 Task: Create a sub task Gather and Analyse Requirements for the task  Implement a new cloud-based project portfolio management system for a company in the project ArchiTech , assign it to team member softage.5@softage.net and update the status of the sub task to  On Track  , set the priority of the sub task to Low
Action: Mouse moved to (70, 254)
Screenshot: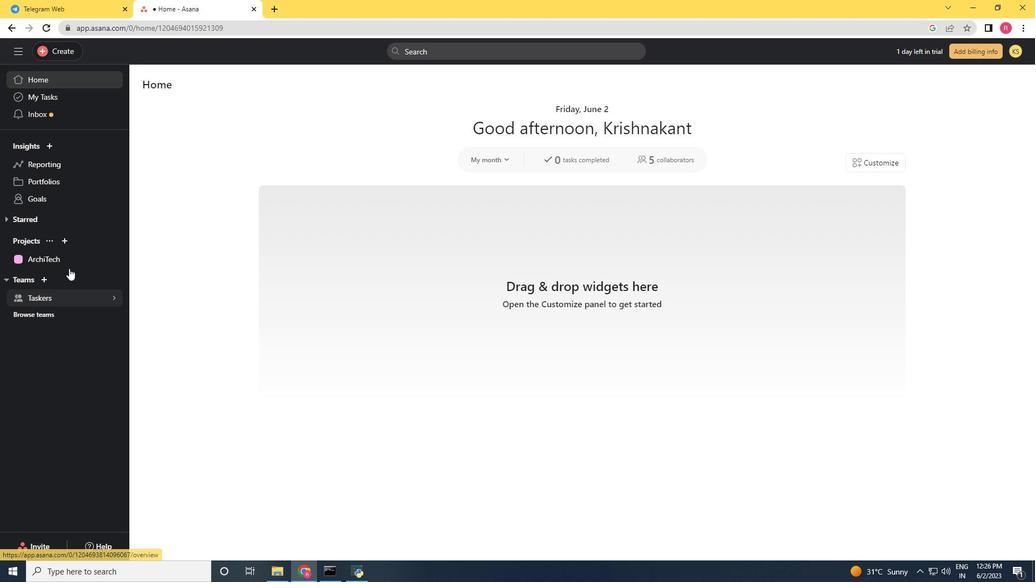 
Action: Mouse pressed left at (70, 254)
Screenshot: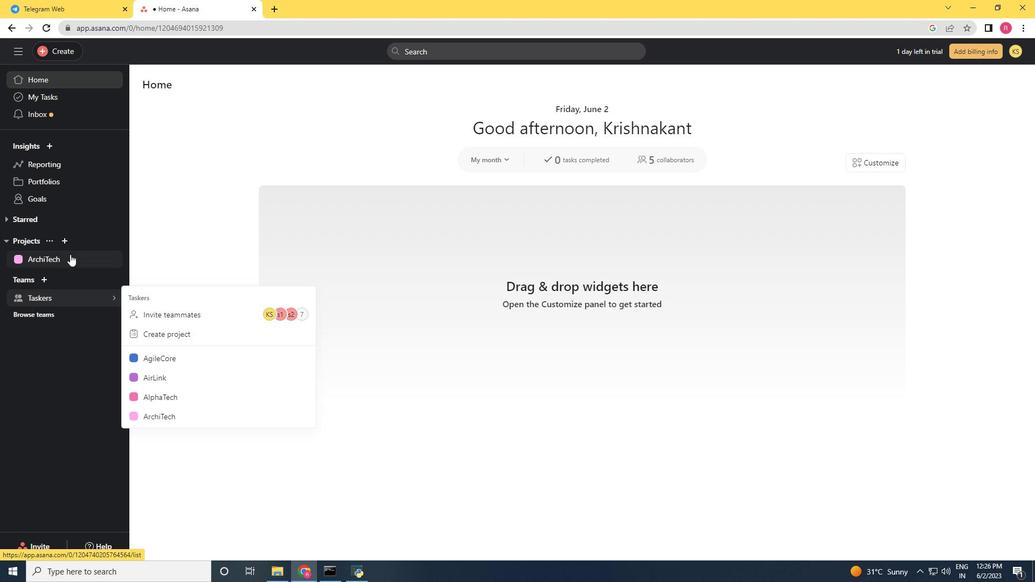 
Action: Mouse moved to (595, 243)
Screenshot: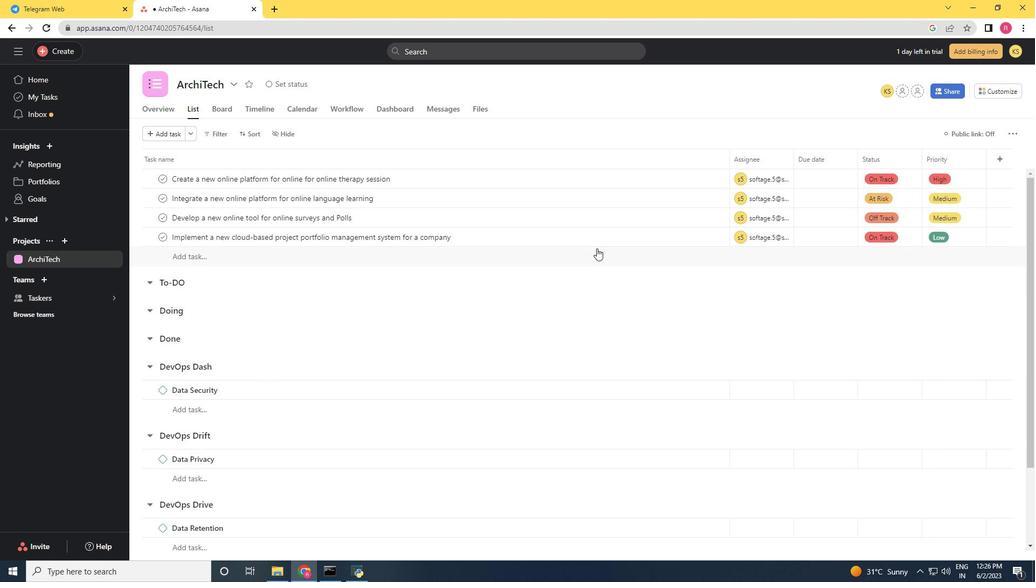 
Action: Mouse pressed left at (595, 243)
Screenshot: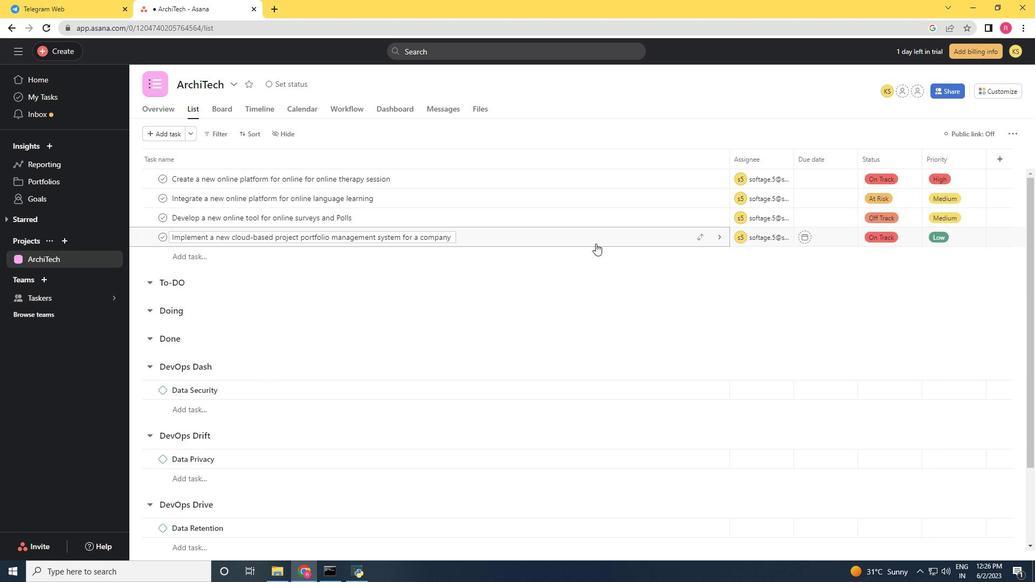 
Action: Mouse moved to (739, 315)
Screenshot: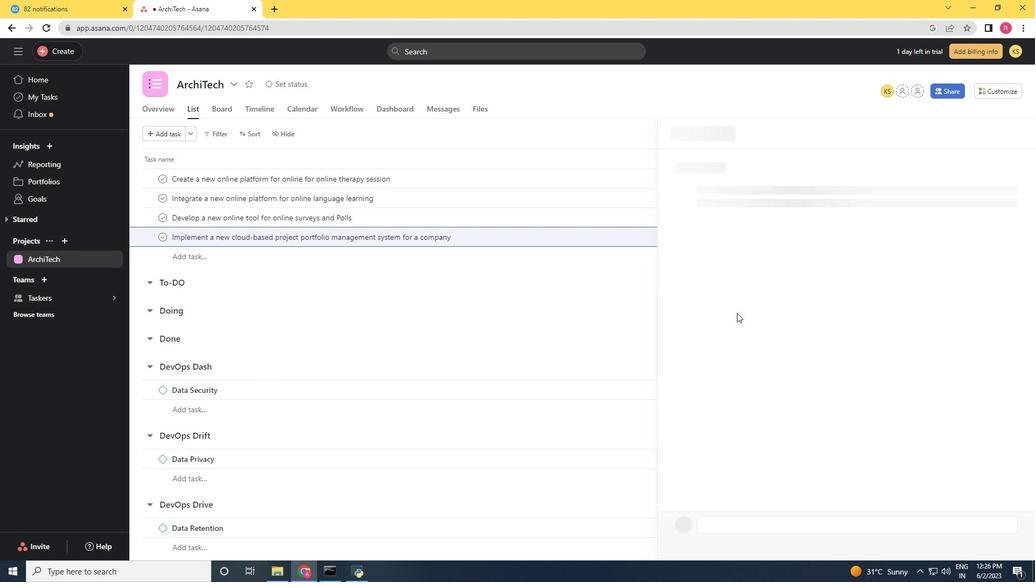 
Action: Mouse scrolled (739, 314) with delta (0, 0)
Screenshot: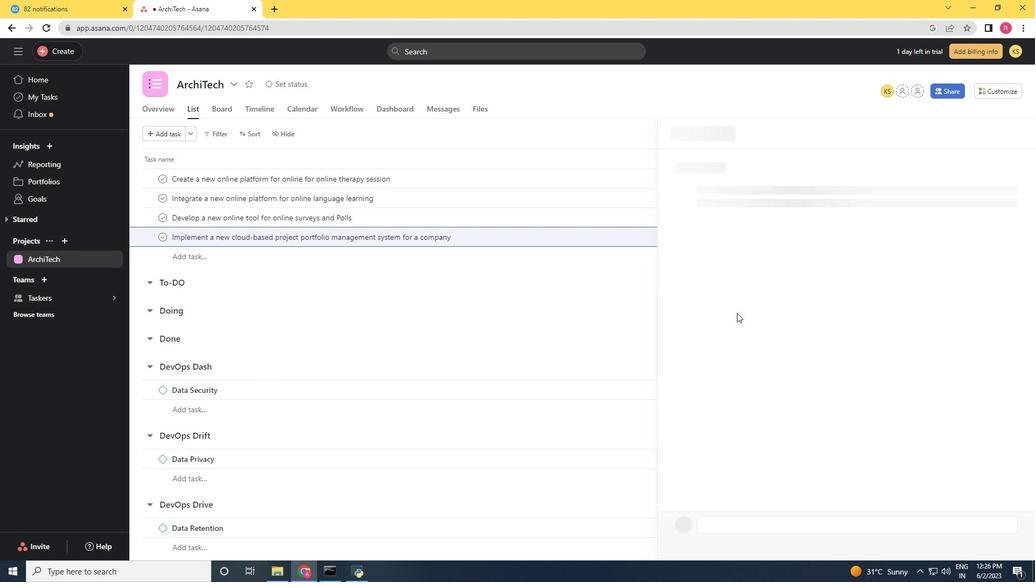
Action: Mouse moved to (739, 317)
Screenshot: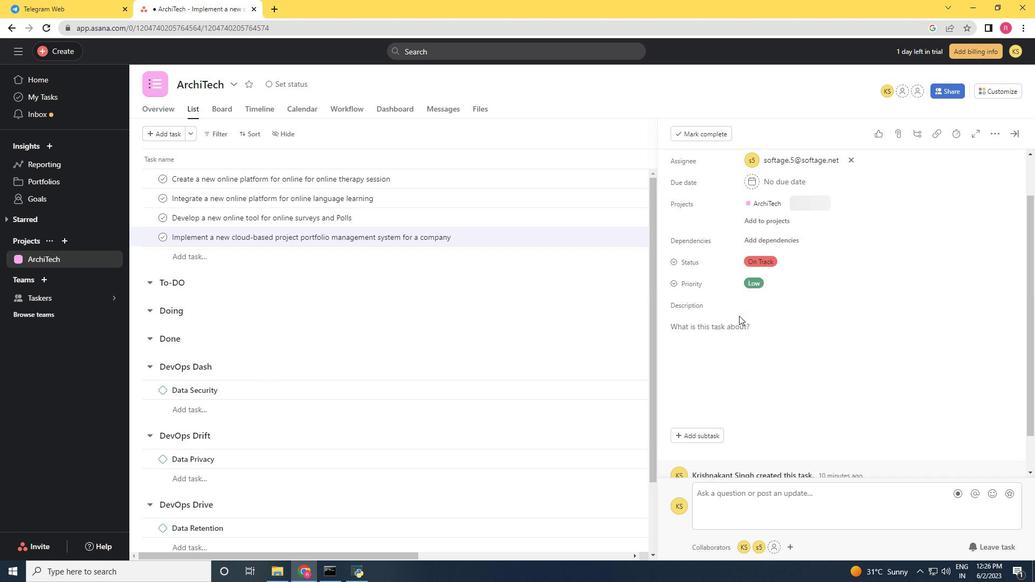 
Action: Mouse scrolled (739, 316) with delta (0, 0)
Screenshot: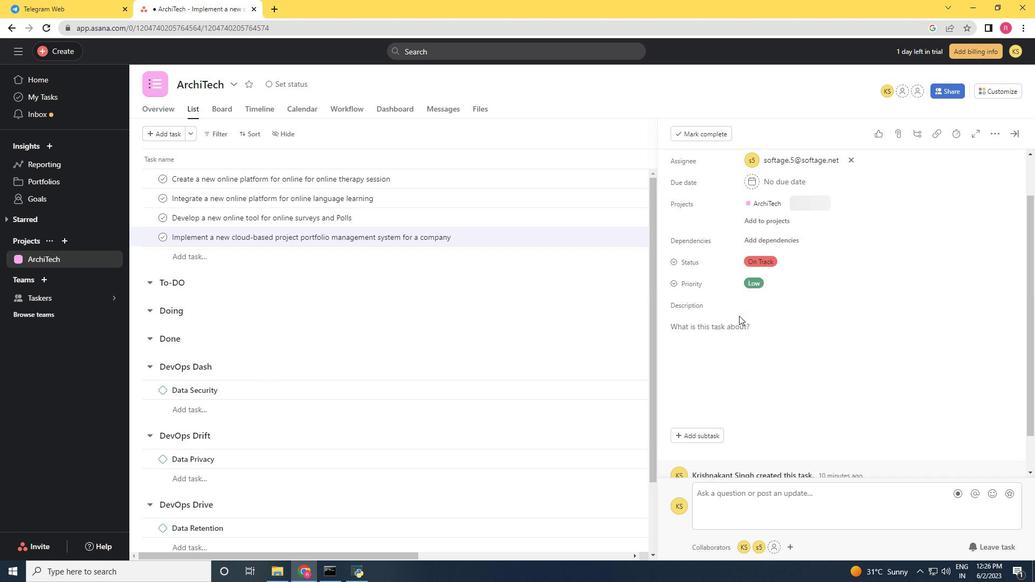 
Action: Mouse moved to (741, 325)
Screenshot: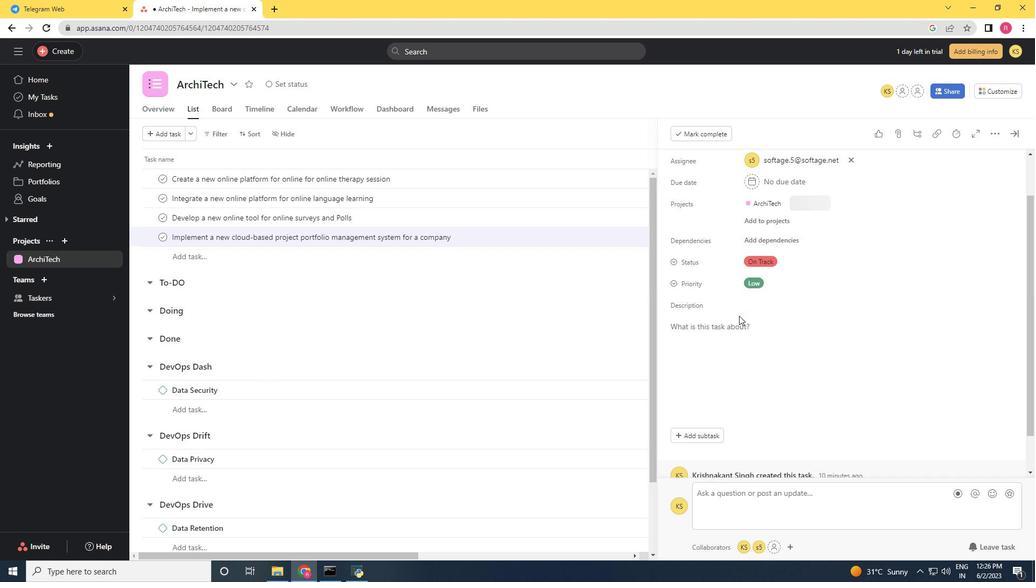 
Action: Mouse scrolled (741, 324) with delta (0, 0)
Screenshot: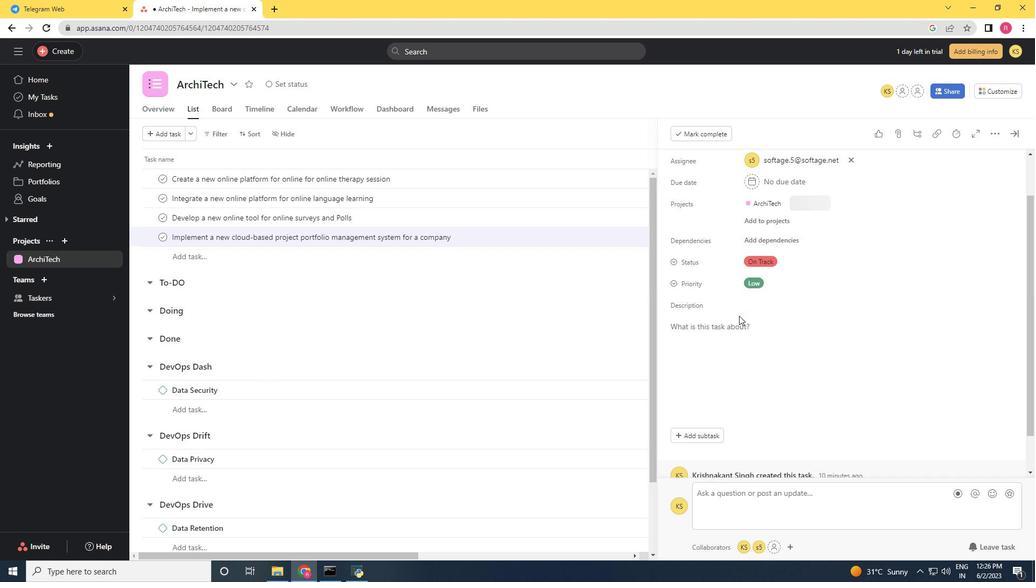 
Action: Mouse moved to (743, 331)
Screenshot: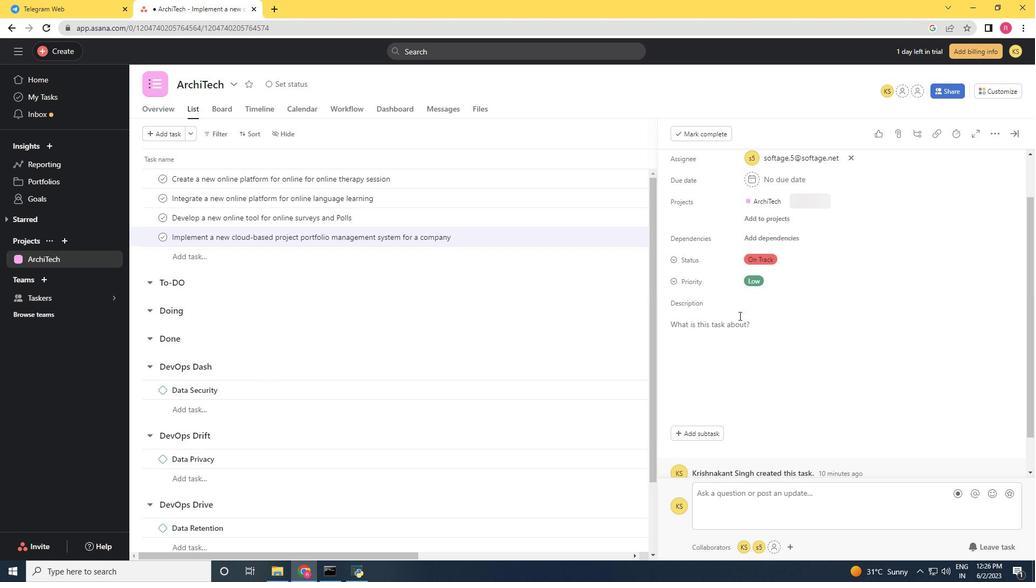 
Action: Mouse scrolled (743, 331) with delta (0, 0)
Screenshot: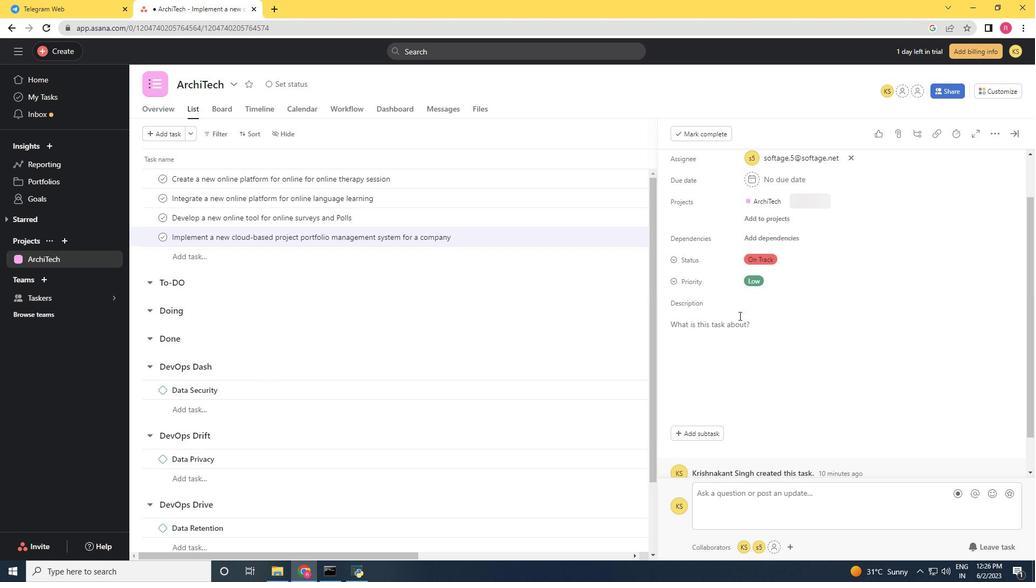 
Action: Mouse moved to (745, 336)
Screenshot: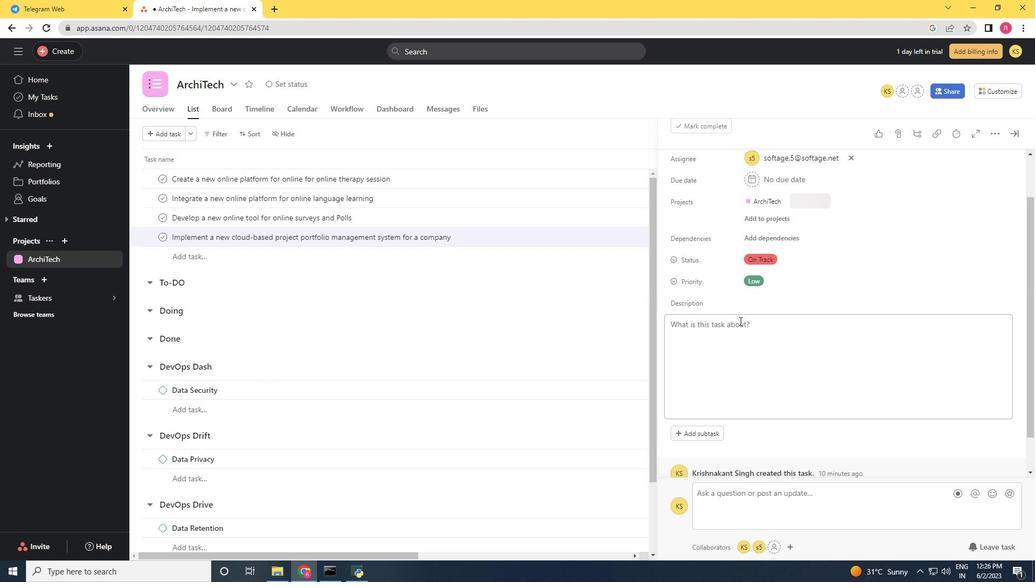 
Action: Mouse scrolled (745, 335) with delta (0, 0)
Screenshot: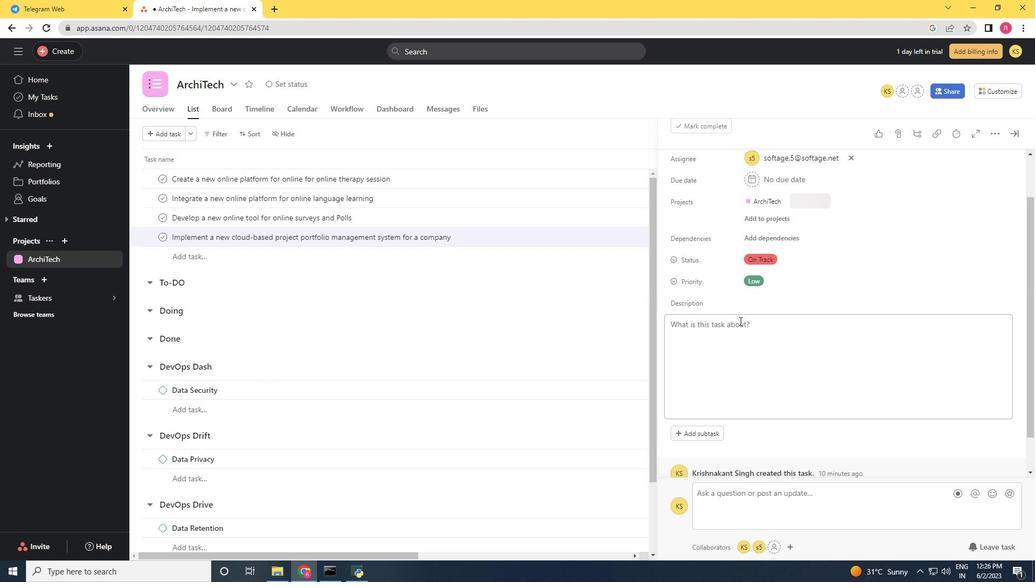 
Action: Mouse moved to (704, 394)
Screenshot: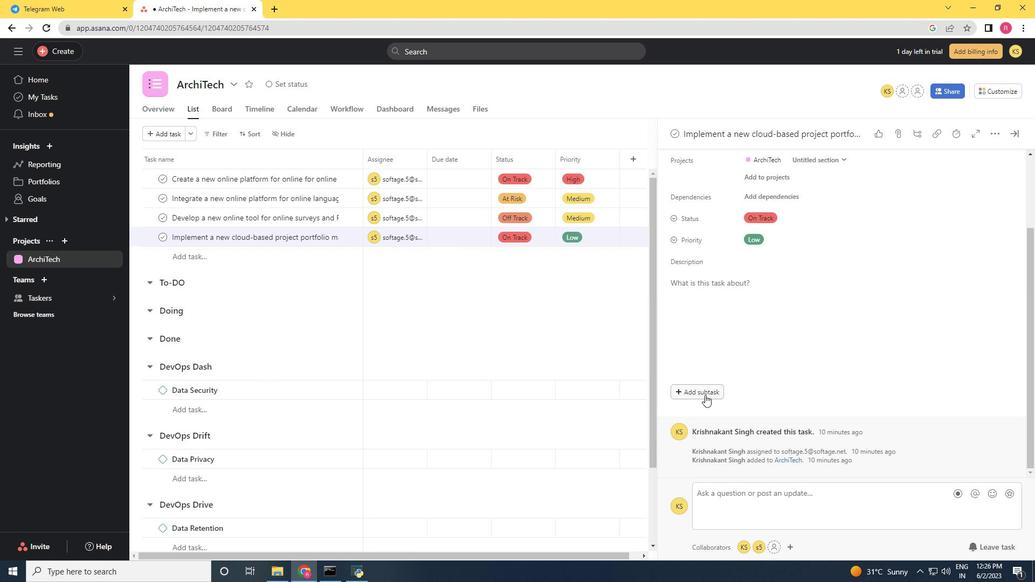 
Action: Mouse pressed left at (704, 394)
Screenshot: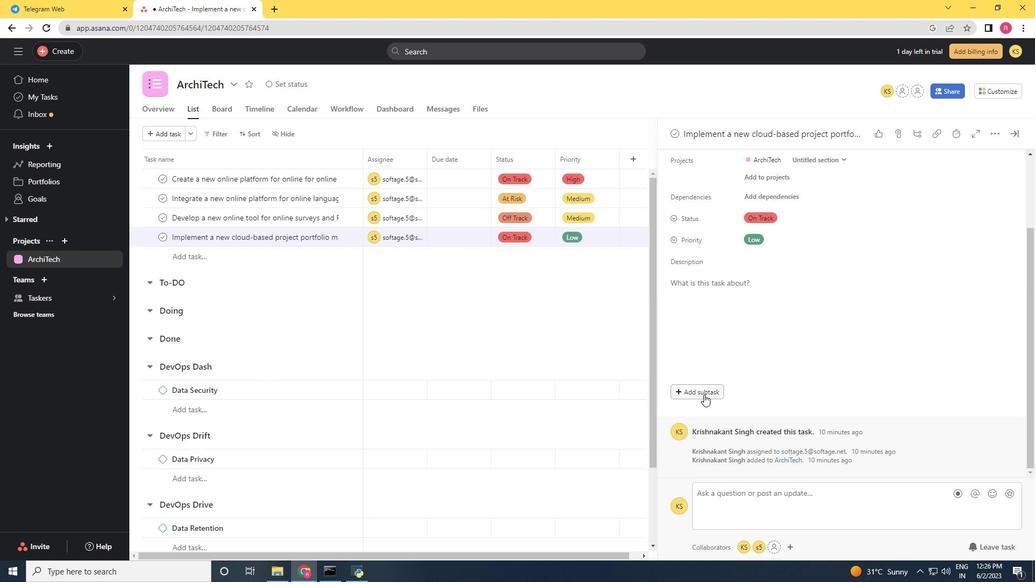 
Action: Mouse moved to (704, 393)
Screenshot: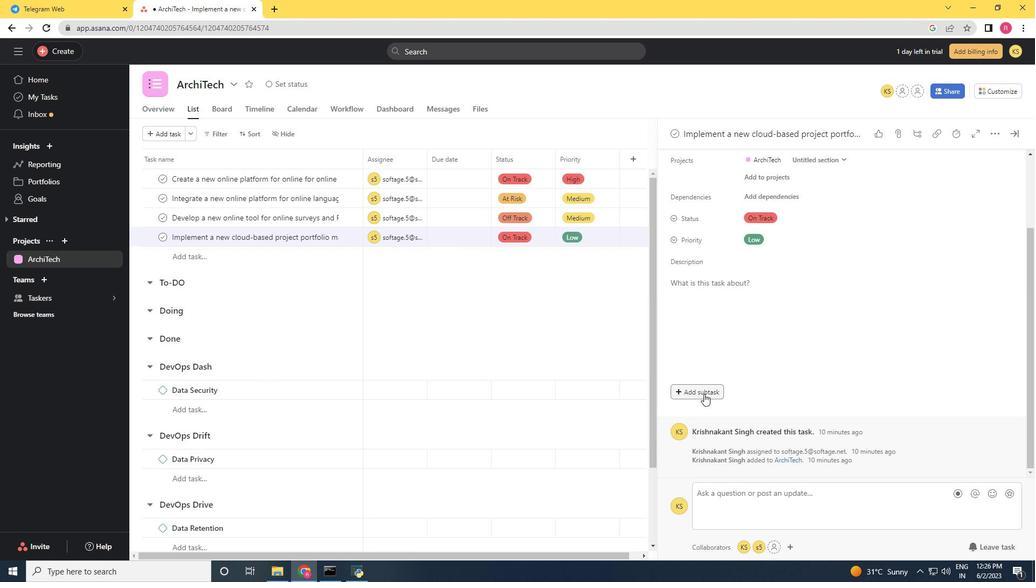 
Action: Key pressed <Key.shift>Gather<Key.space>a<Key.space><Key.backspace>nd<Key.space><Key.shift>Analyse<Key.space><Key.shift>Requirema<Key.backspace>ents<Key.space>
Screenshot: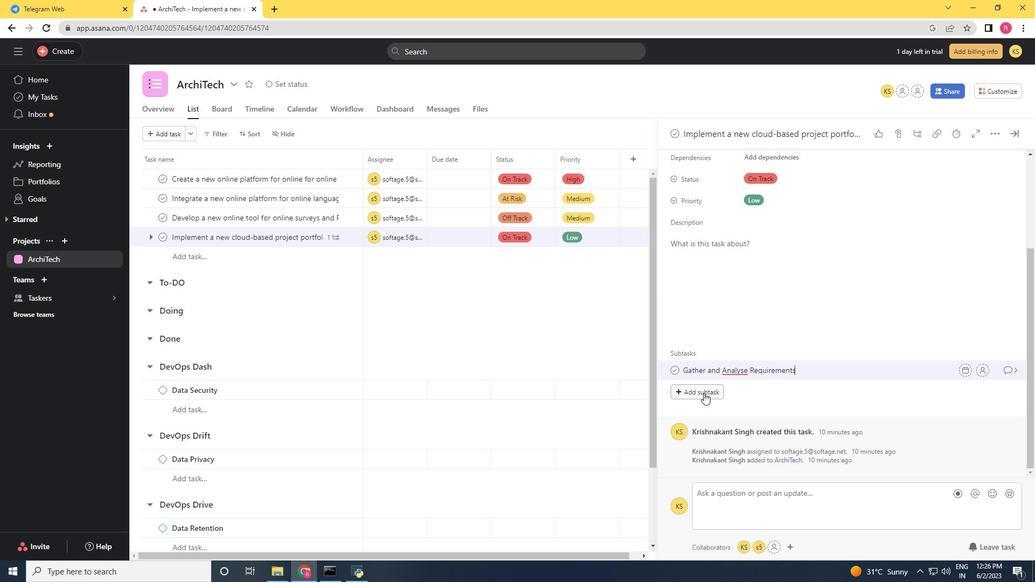 
Action: Mouse moved to (981, 366)
Screenshot: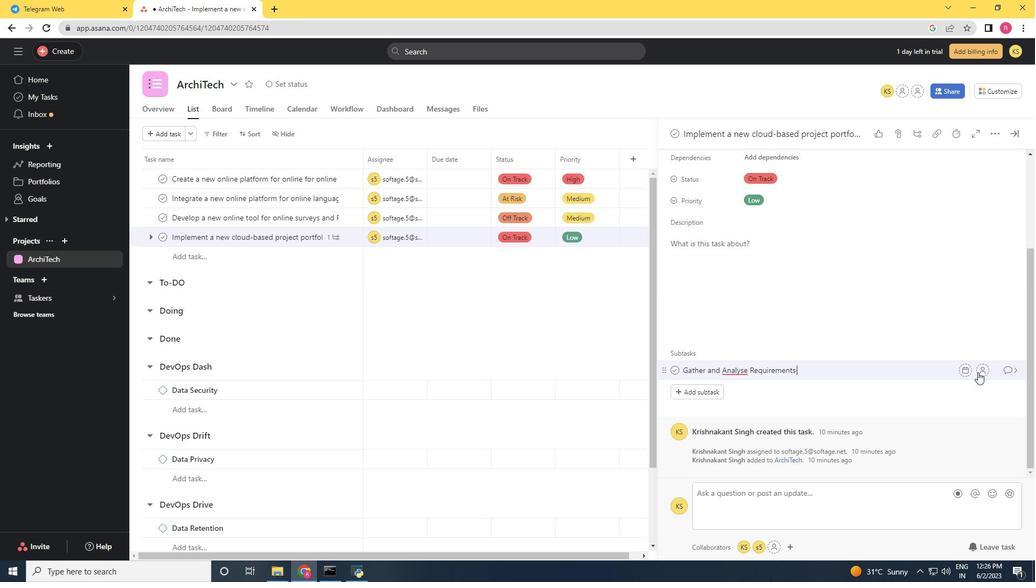 
Action: Mouse pressed left at (981, 366)
Screenshot: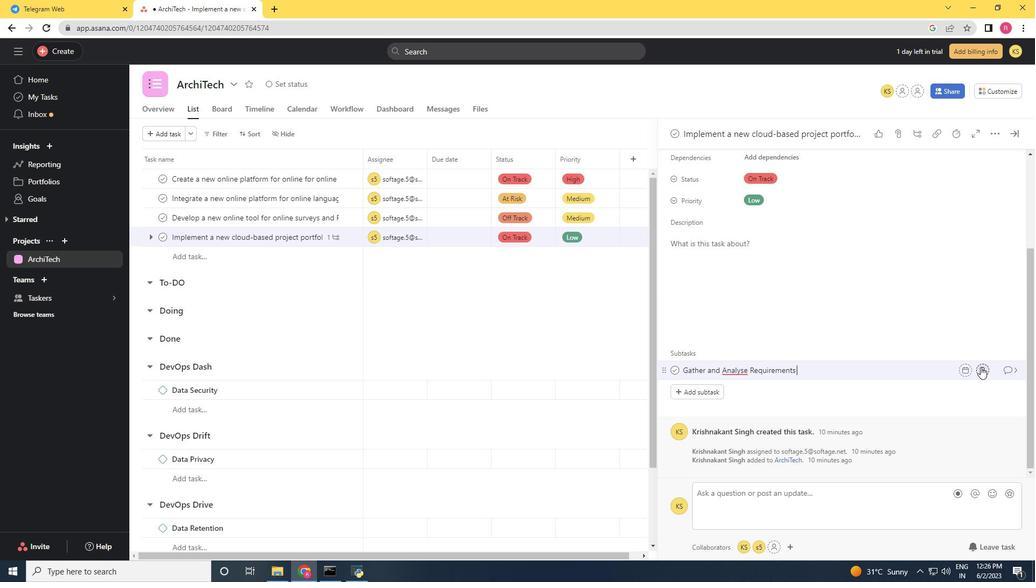 
Action: Key pressed softage.5<Key.shift>@softage.net
Screenshot: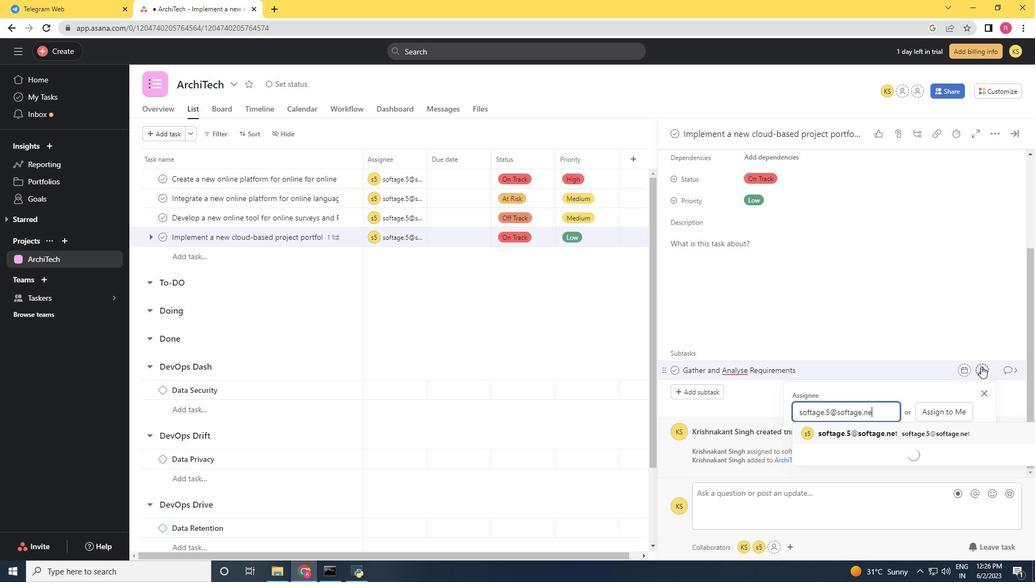 
Action: Mouse moved to (902, 428)
Screenshot: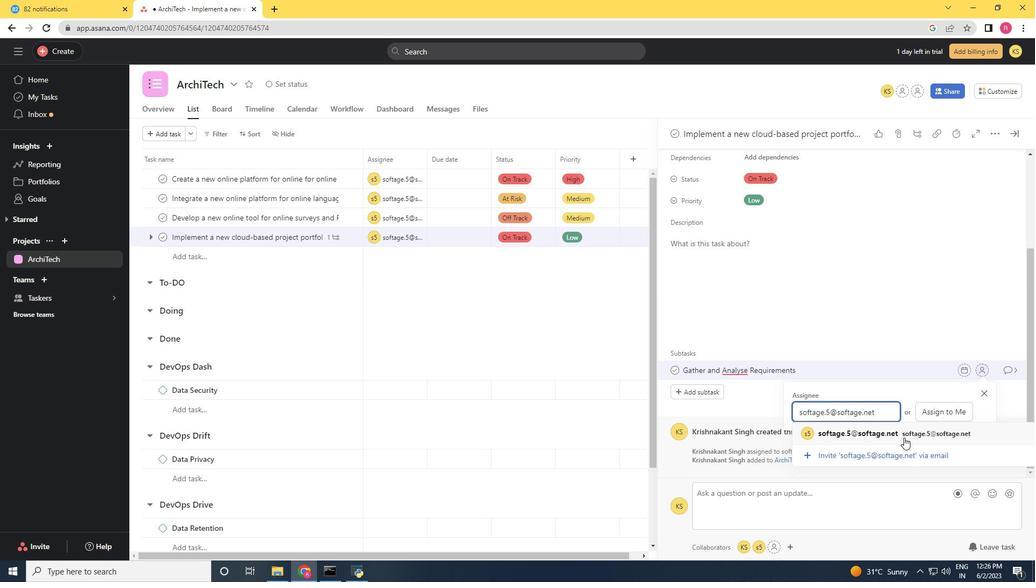 
Action: Mouse pressed left at (902, 428)
Screenshot: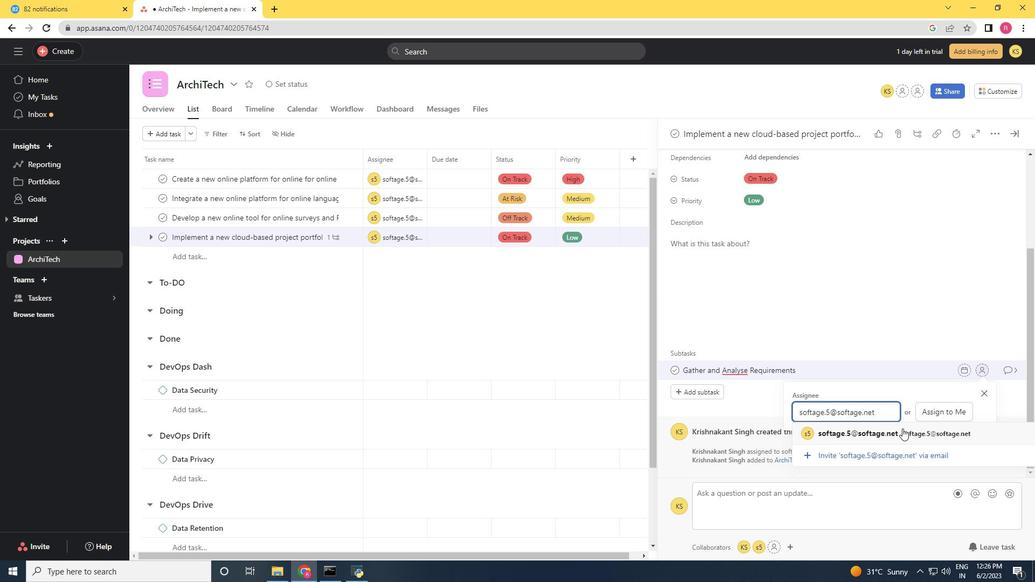 
Action: Mouse moved to (1015, 373)
Screenshot: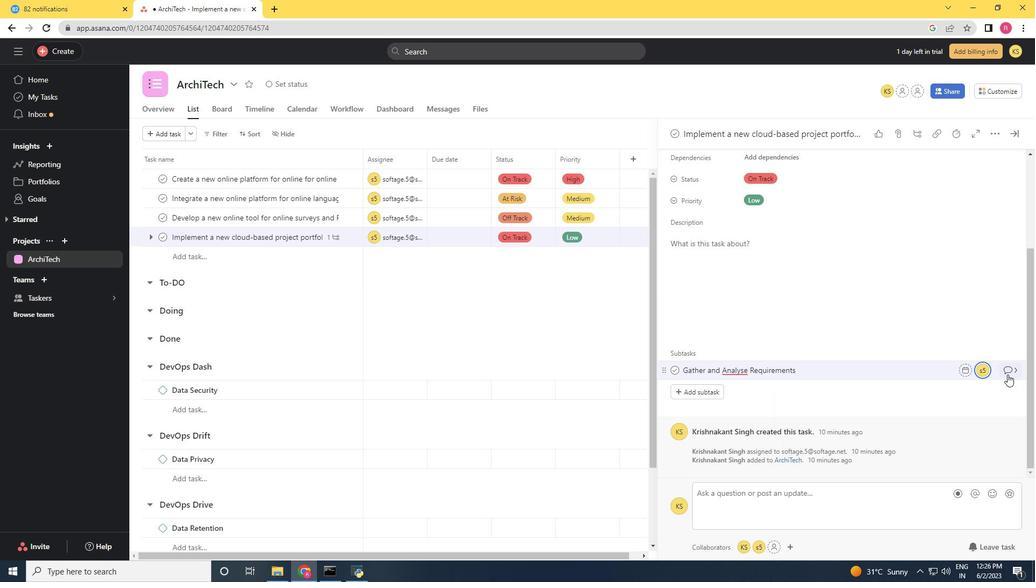 
Action: Mouse pressed left at (1015, 373)
Screenshot: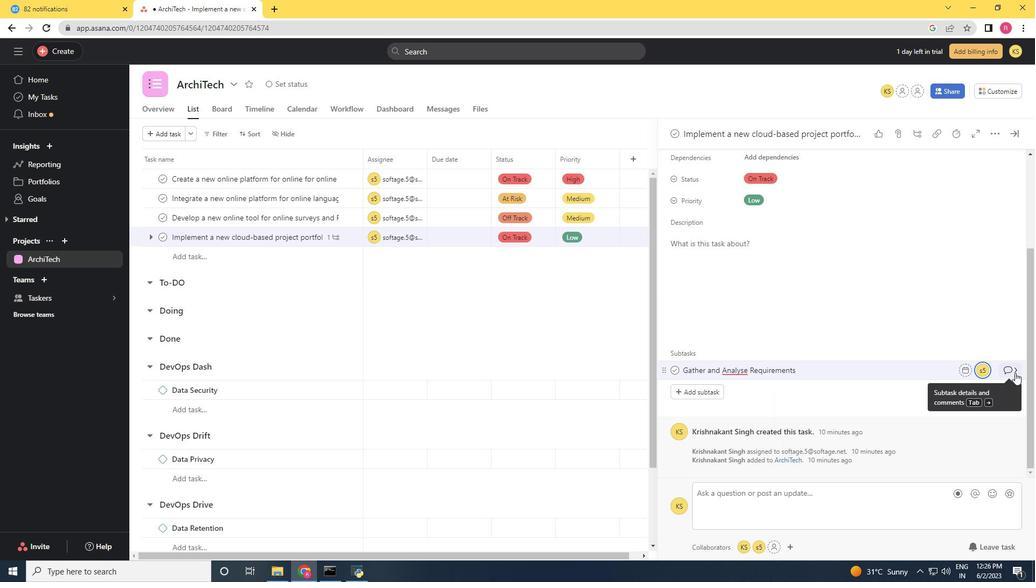 
Action: Mouse moved to (715, 286)
Screenshot: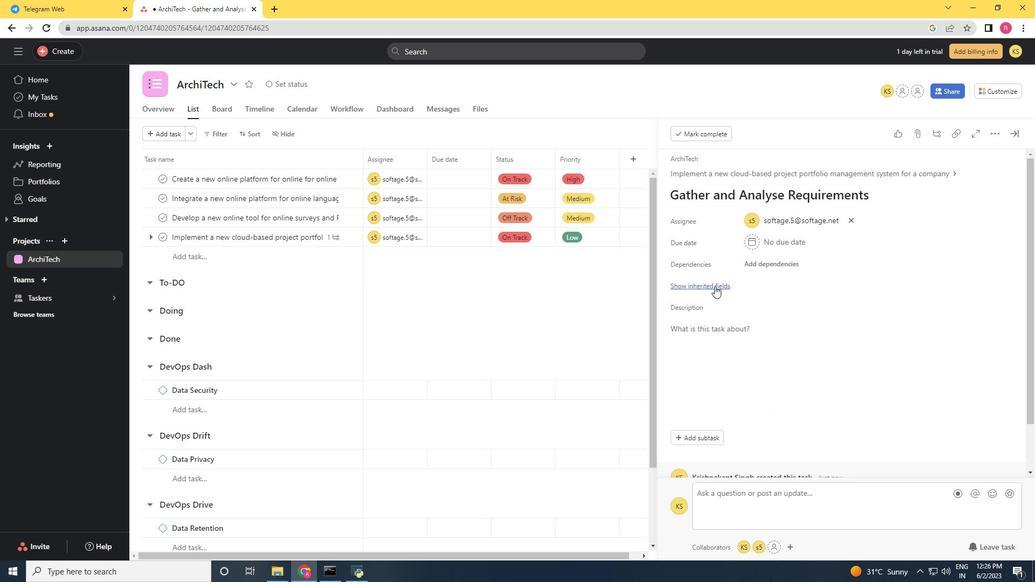 
Action: Mouse pressed left at (715, 286)
Screenshot: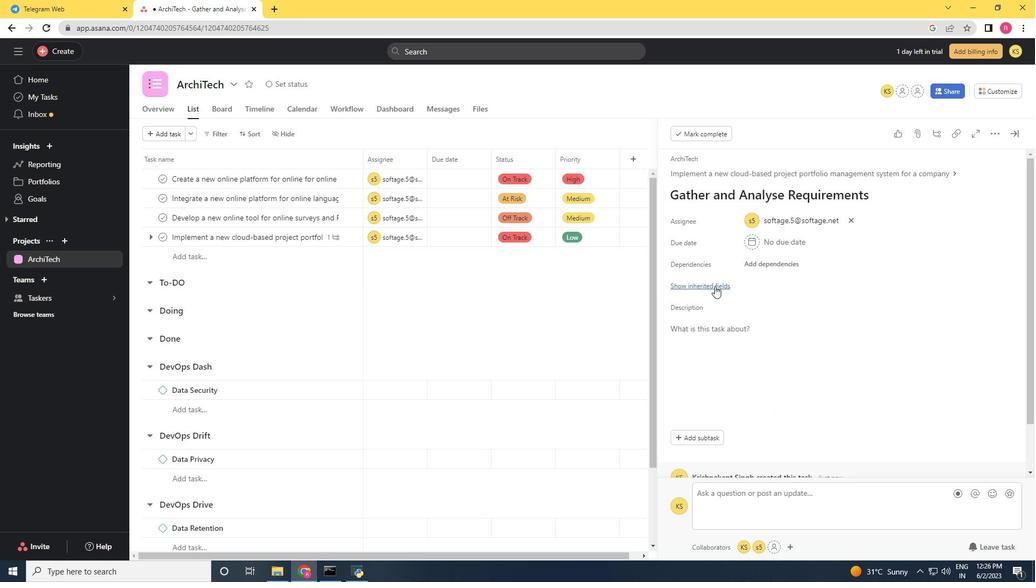 
Action: Mouse moved to (758, 309)
Screenshot: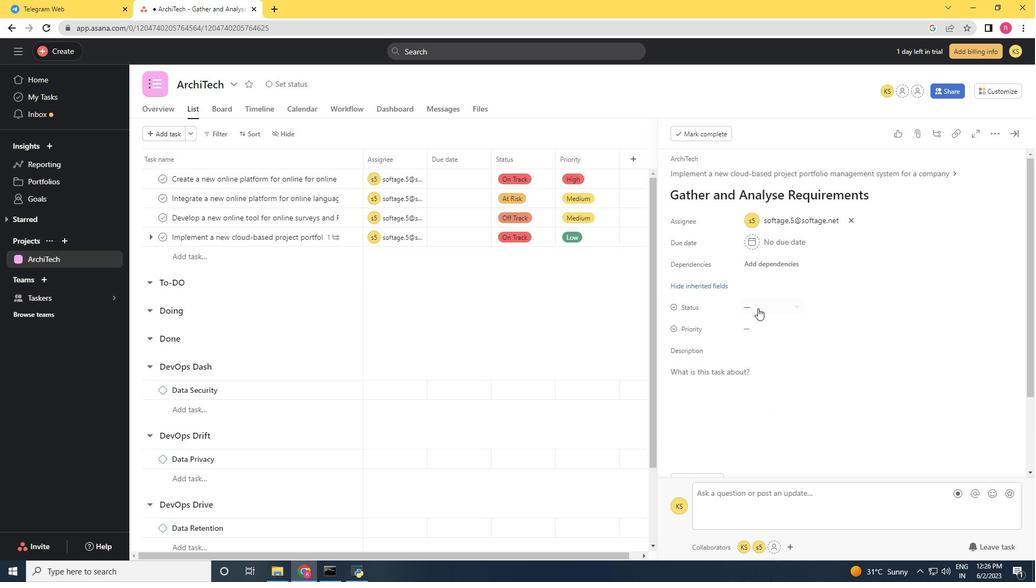 
Action: Mouse pressed left at (758, 309)
Screenshot: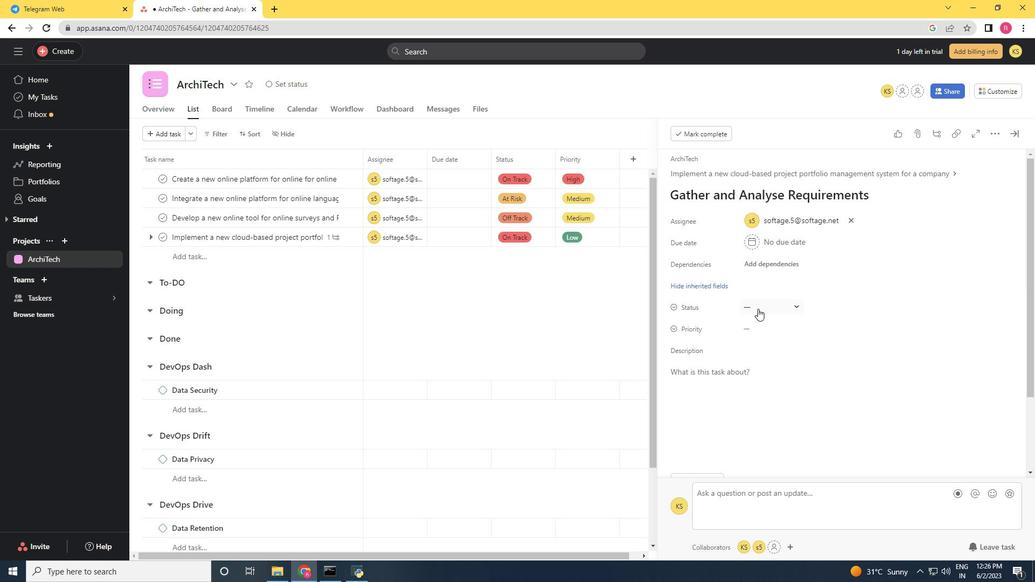 
Action: Mouse moved to (785, 344)
Screenshot: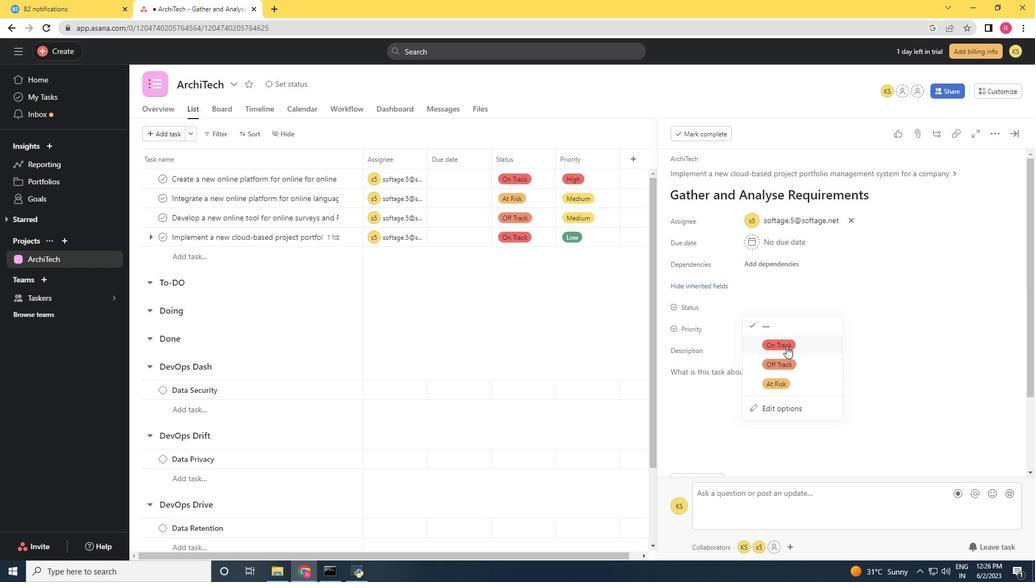 
Action: Mouse pressed left at (785, 344)
Screenshot: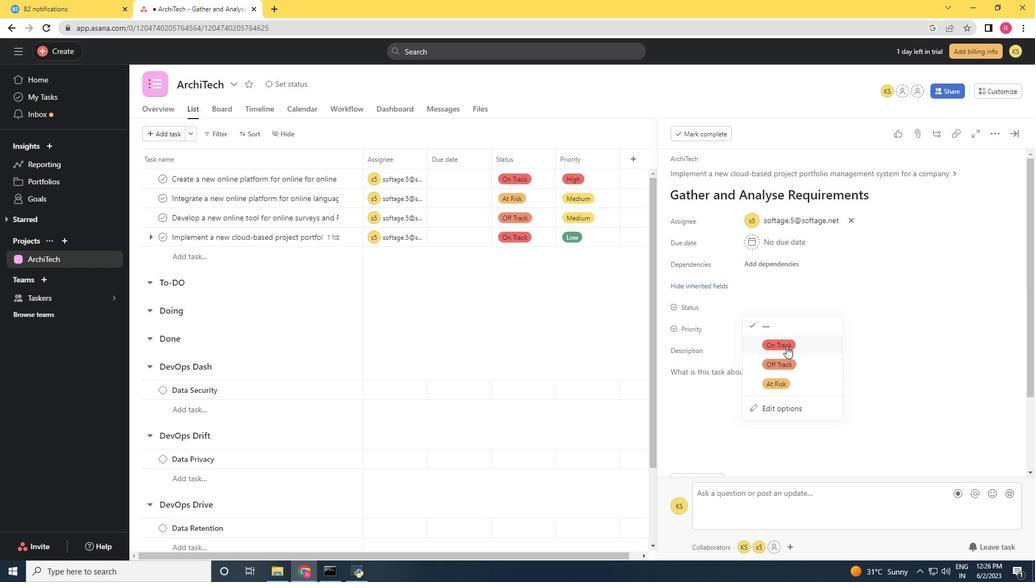 
Action: Mouse moved to (750, 326)
Screenshot: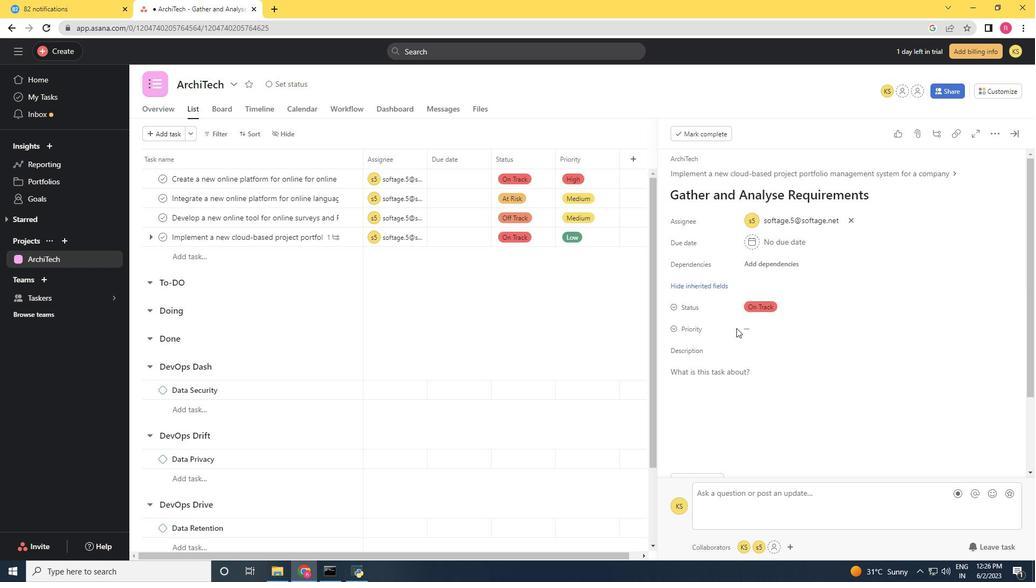 
Action: Mouse pressed left at (750, 326)
Screenshot: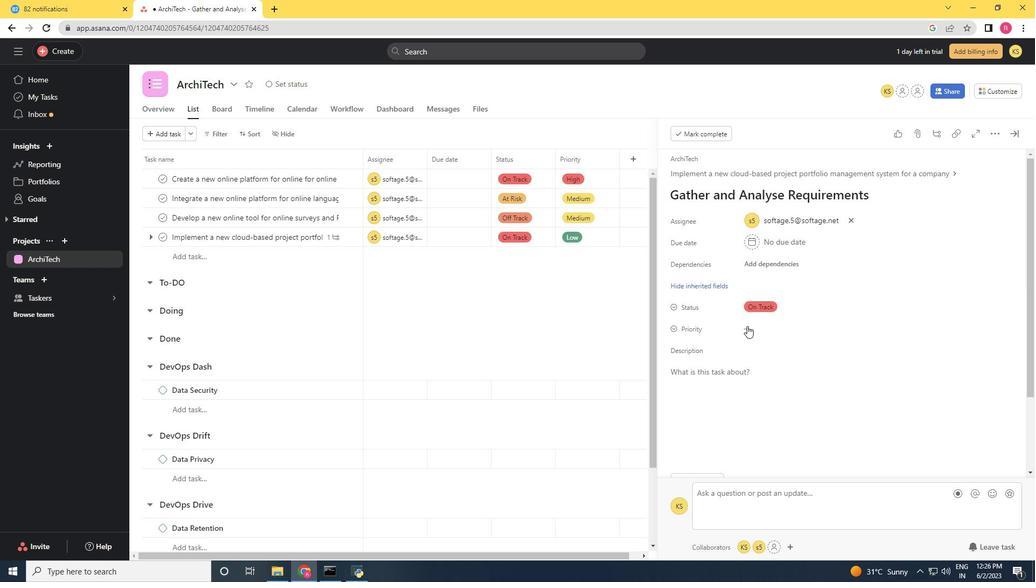 
Action: Mouse moved to (785, 404)
Screenshot: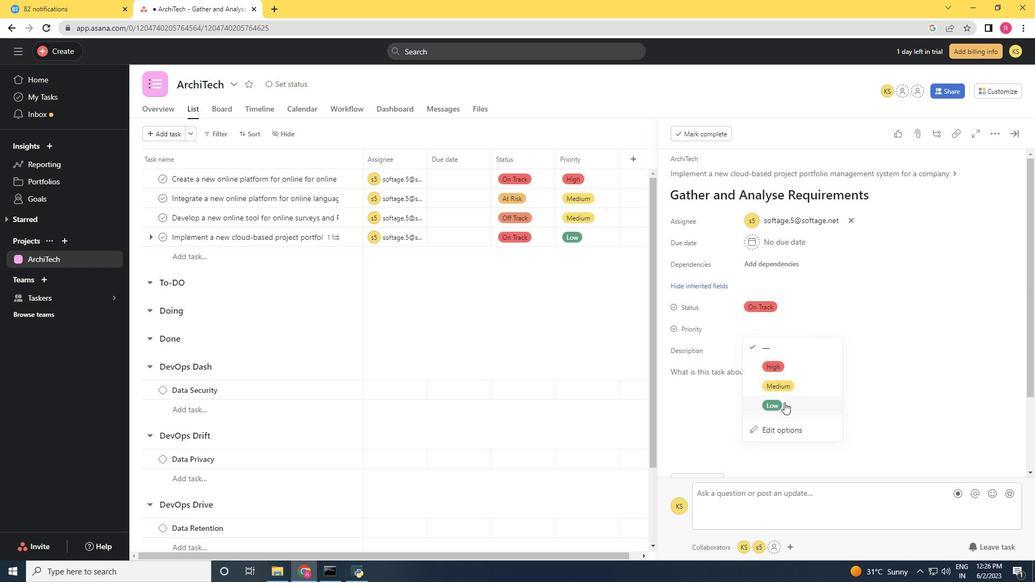 
Action: Mouse pressed left at (785, 404)
Screenshot: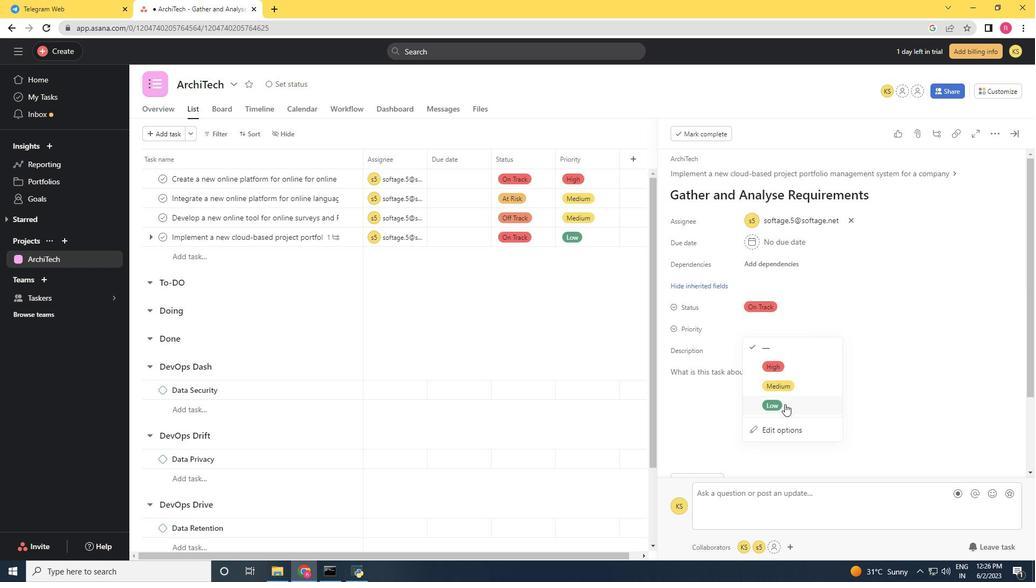 
